Task: Add Primal Kitchen Hazelnut Collagen Creamer to the cart.
Action: Mouse moved to (310, 153)
Screenshot: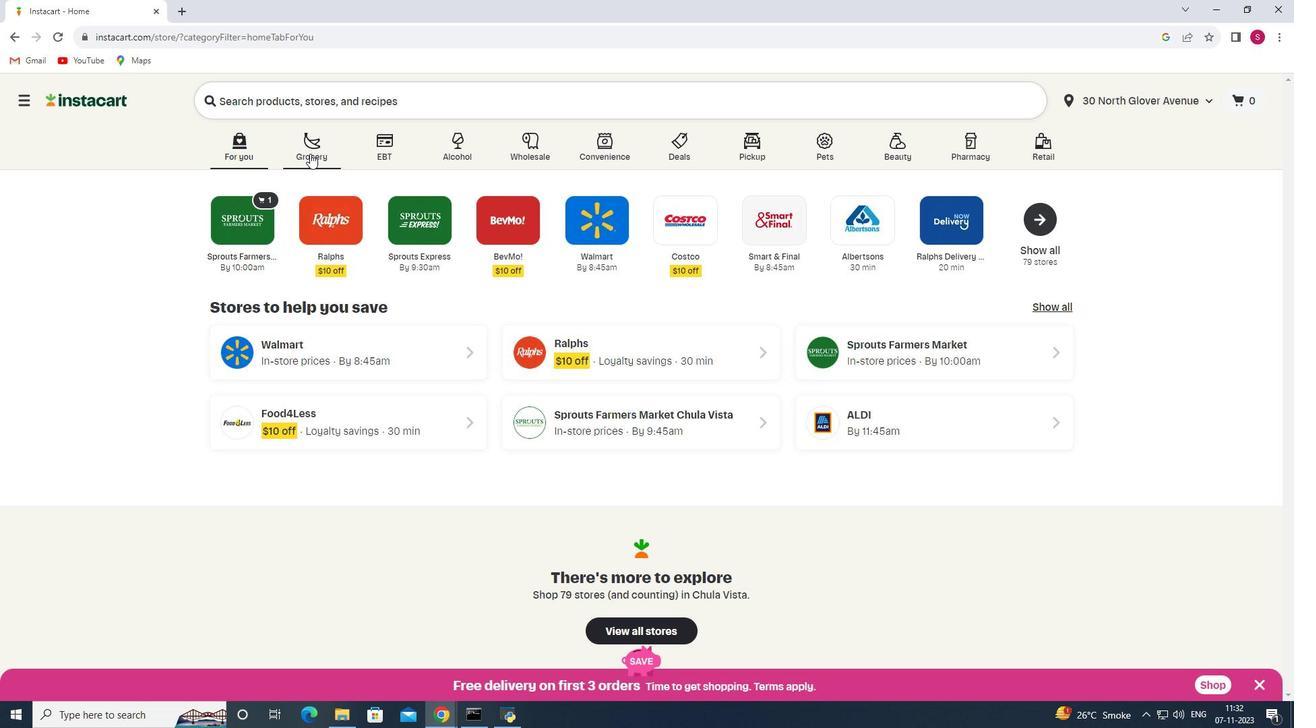 
Action: Mouse pressed left at (310, 153)
Screenshot: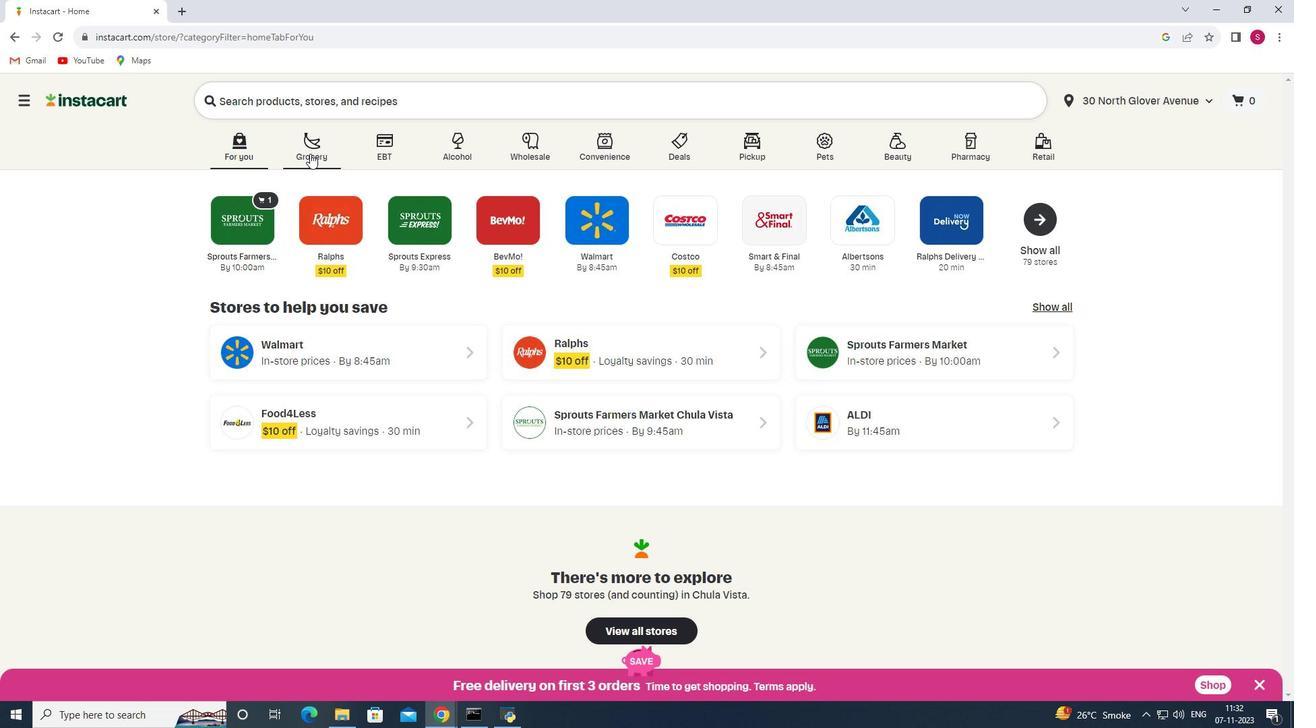 
Action: Mouse moved to (339, 380)
Screenshot: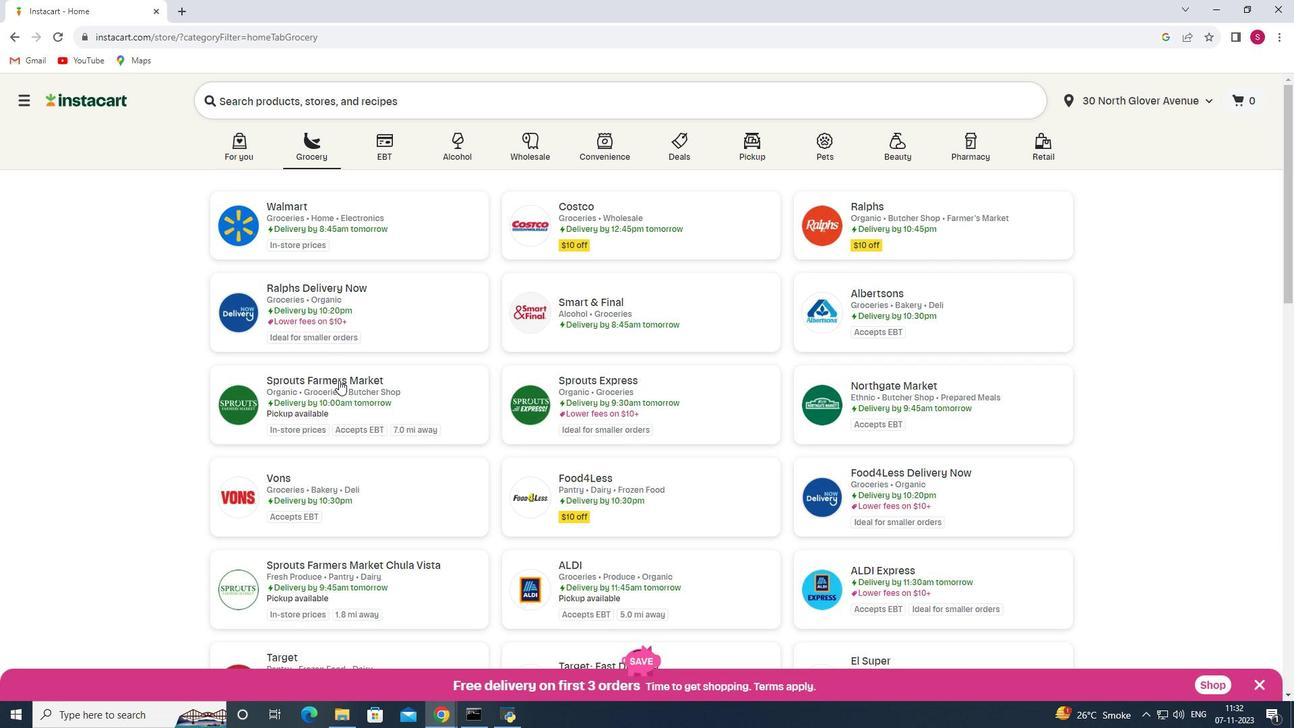 
Action: Mouse pressed left at (339, 380)
Screenshot: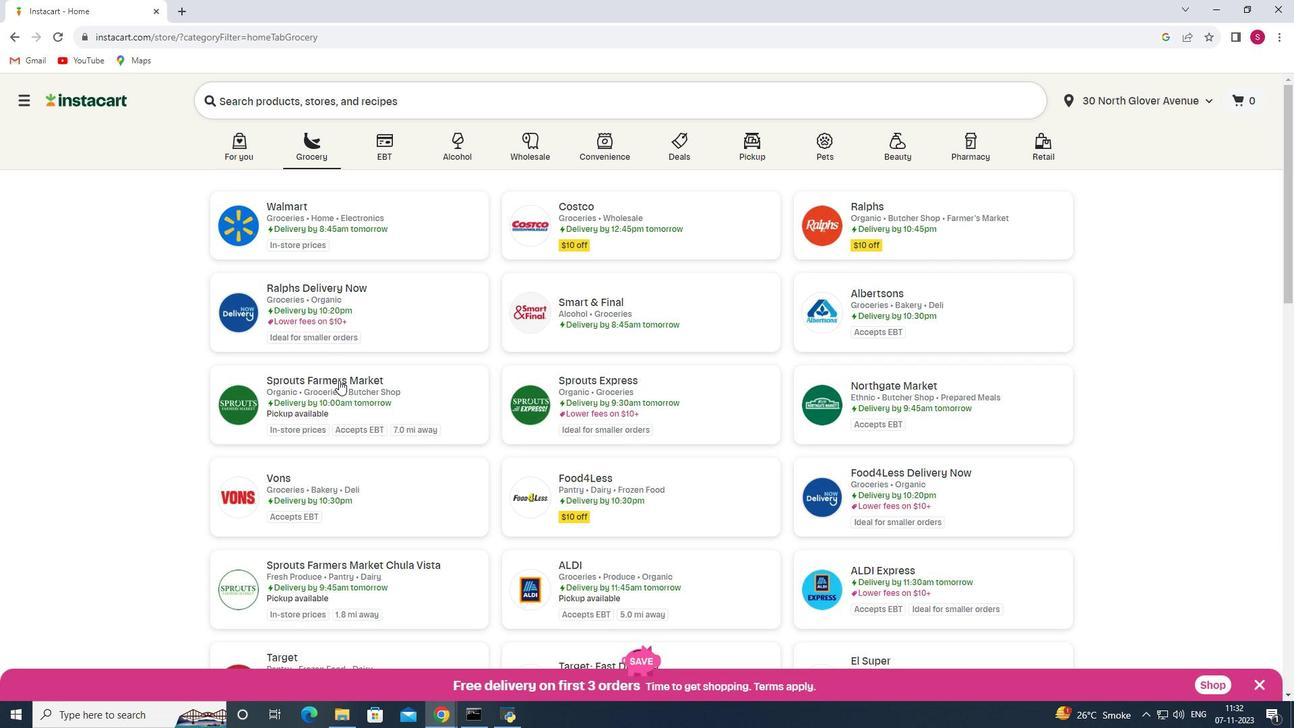 
Action: Mouse moved to (91, 403)
Screenshot: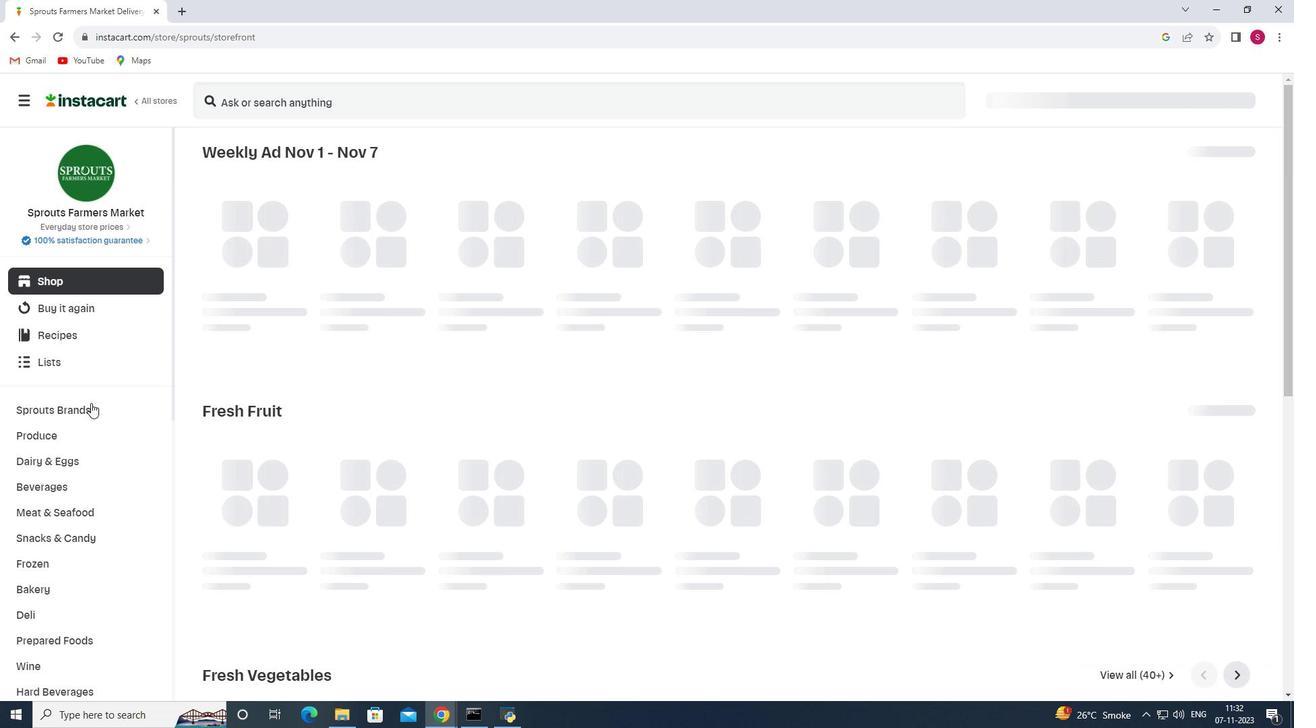 
Action: Mouse scrolled (91, 402) with delta (0, 0)
Screenshot: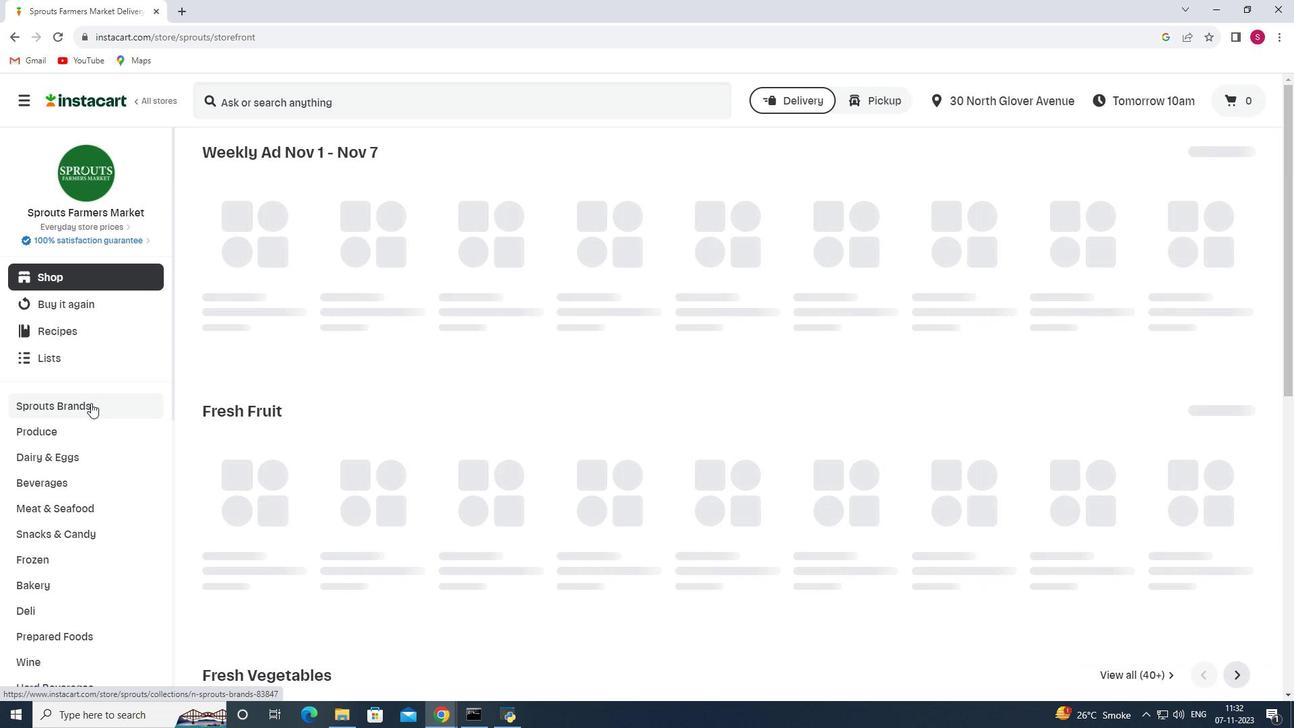 
Action: Mouse scrolled (91, 402) with delta (0, 0)
Screenshot: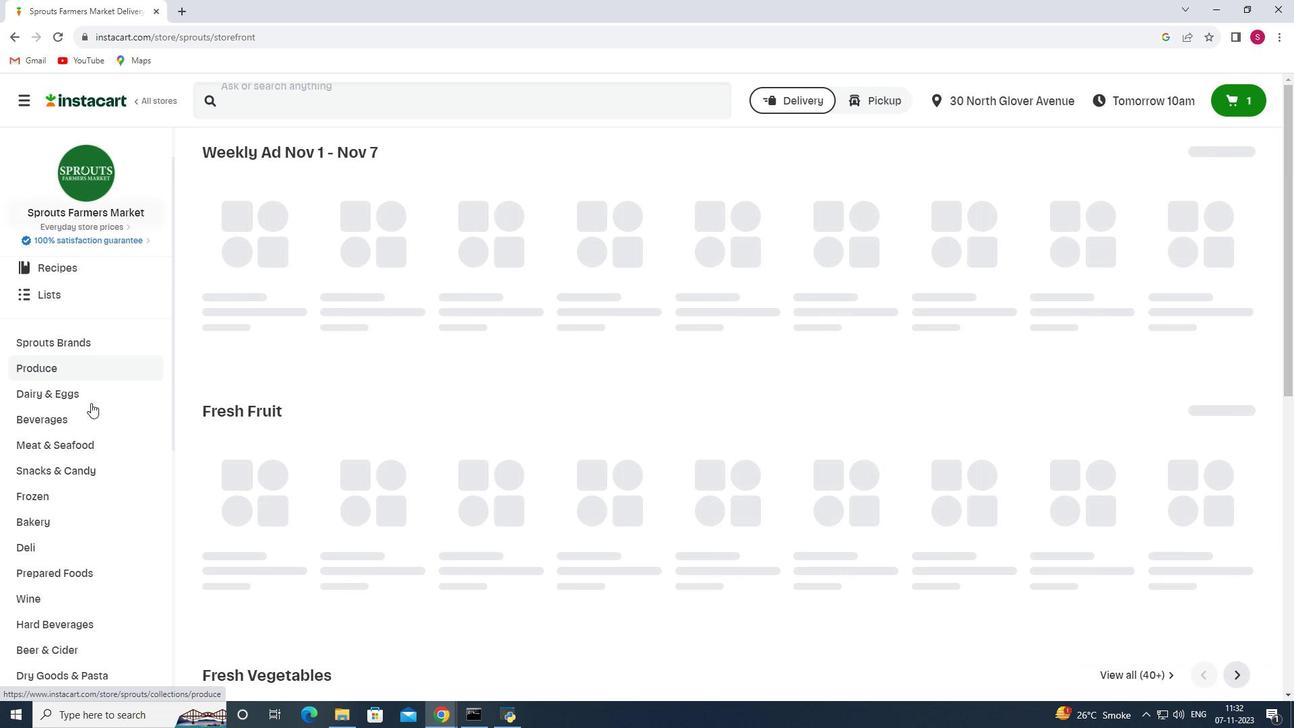 
Action: Mouse scrolled (91, 402) with delta (0, 0)
Screenshot: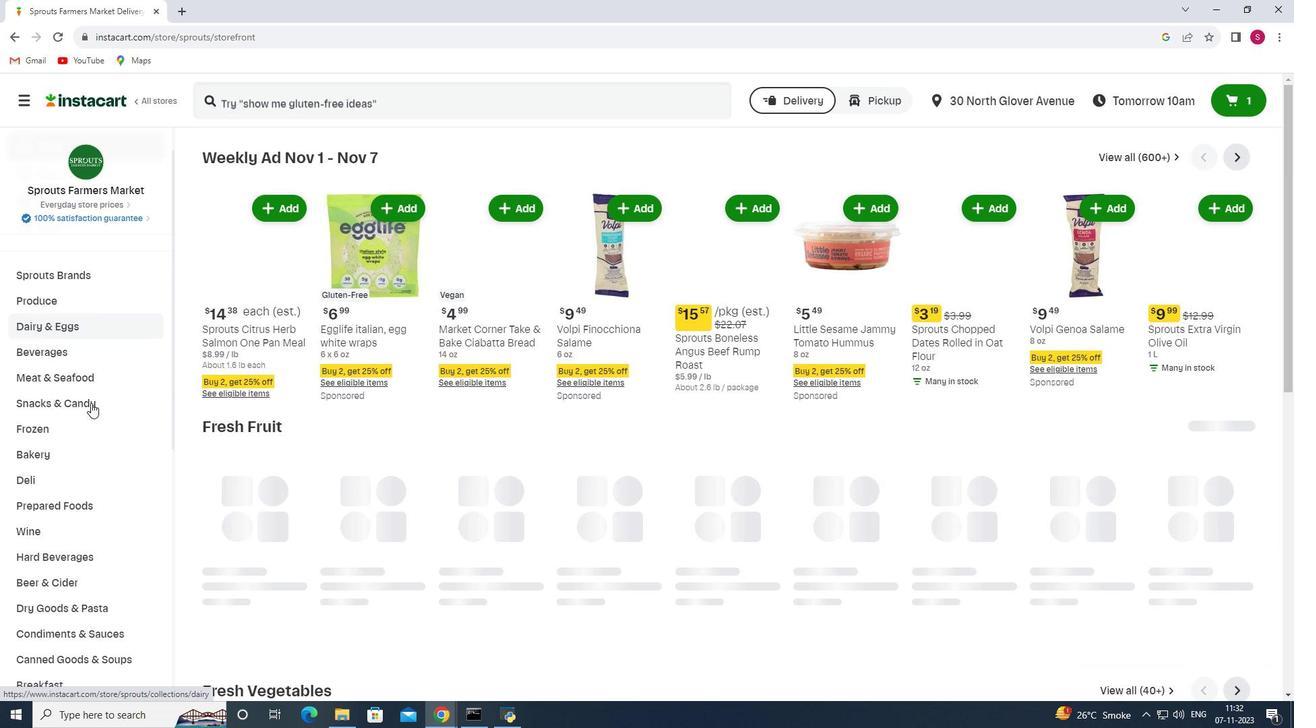 
Action: Mouse scrolled (91, 402) with delta (0, 0)
Screenshot: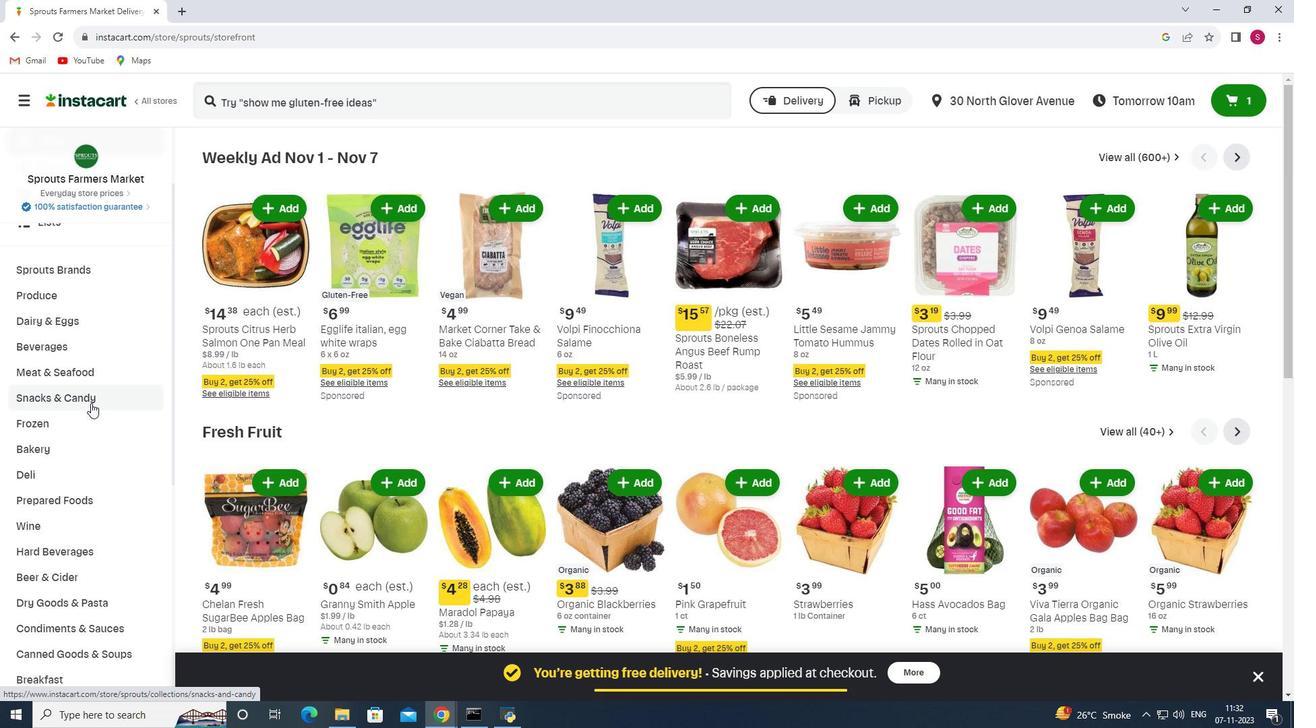 
Action: Mouse moved to (90, 403)
Screenshot: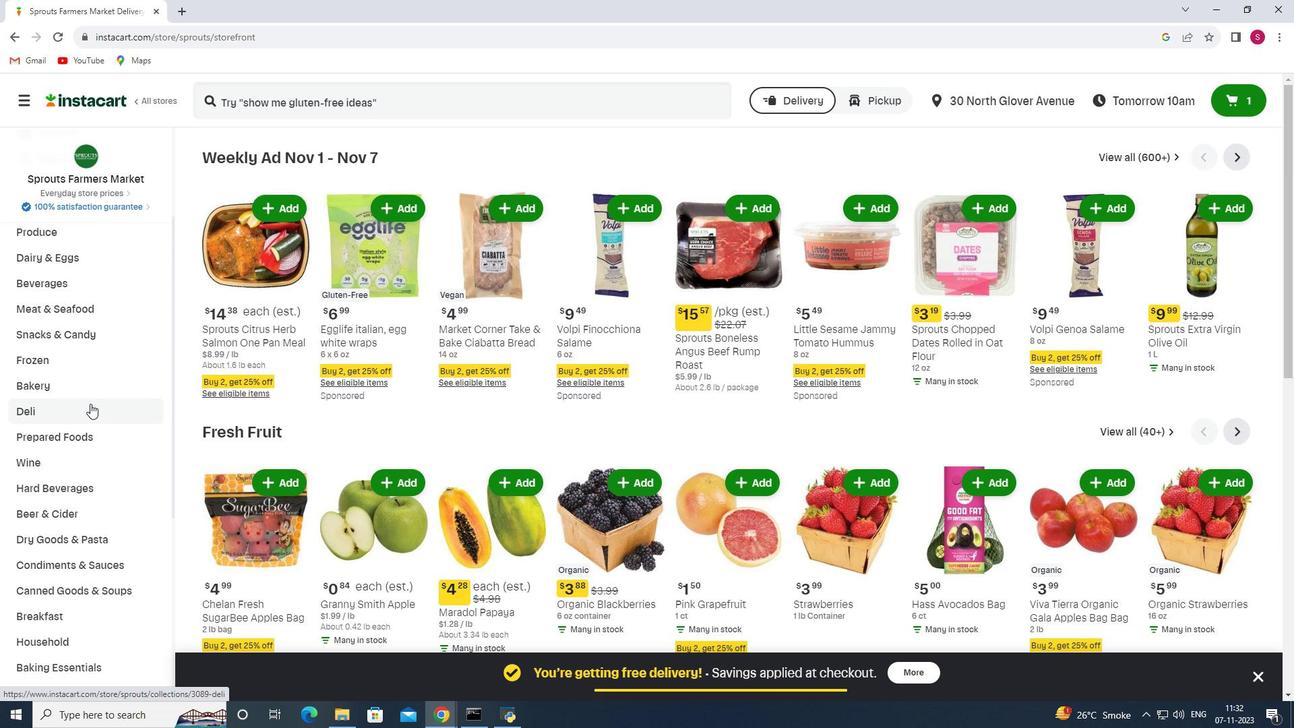 
Action: Mouse scrolled (90, 403) with delta (0, 0)
Screenshot: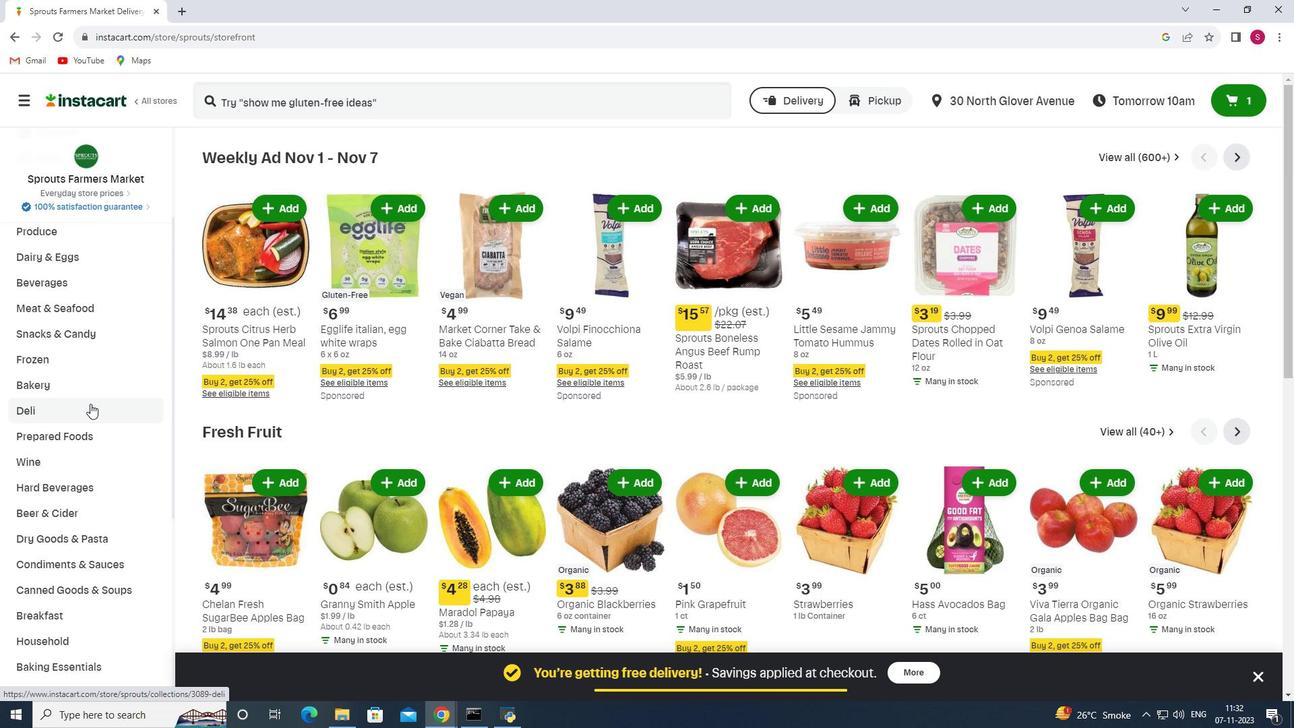 
Action: Mouse scrolled (90, 403) with delta (0, 0)
Screenshot: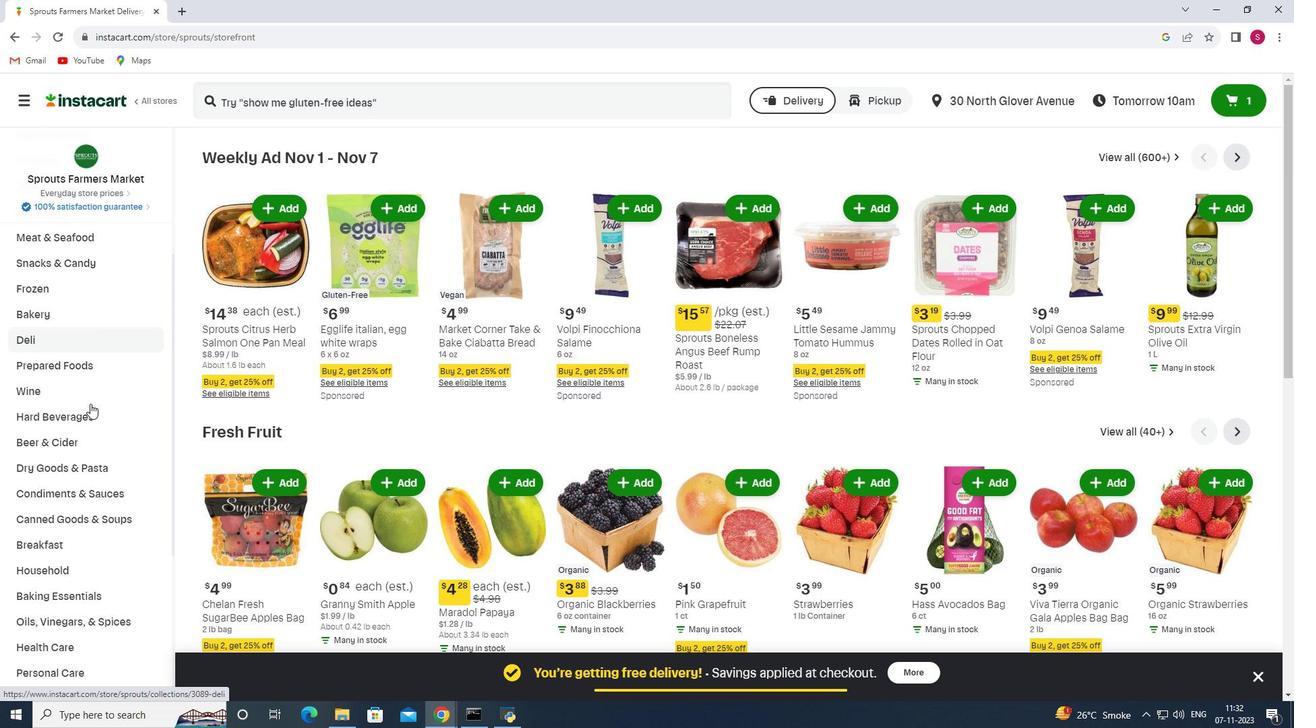 
Action: Mouse scrolled (90, 403) with delta (0, 0)
Screenshot: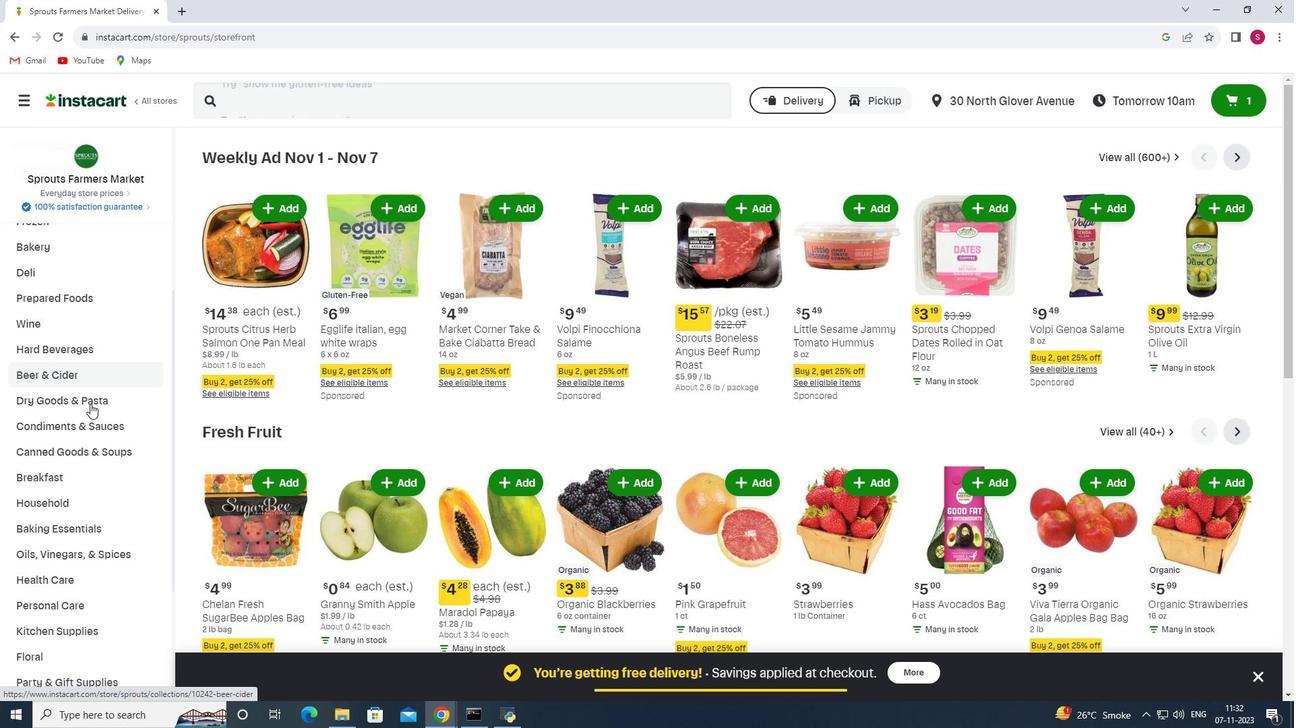 
Action: Mouse scrolled (90, 403) with delta (0, 0)
Screenshot: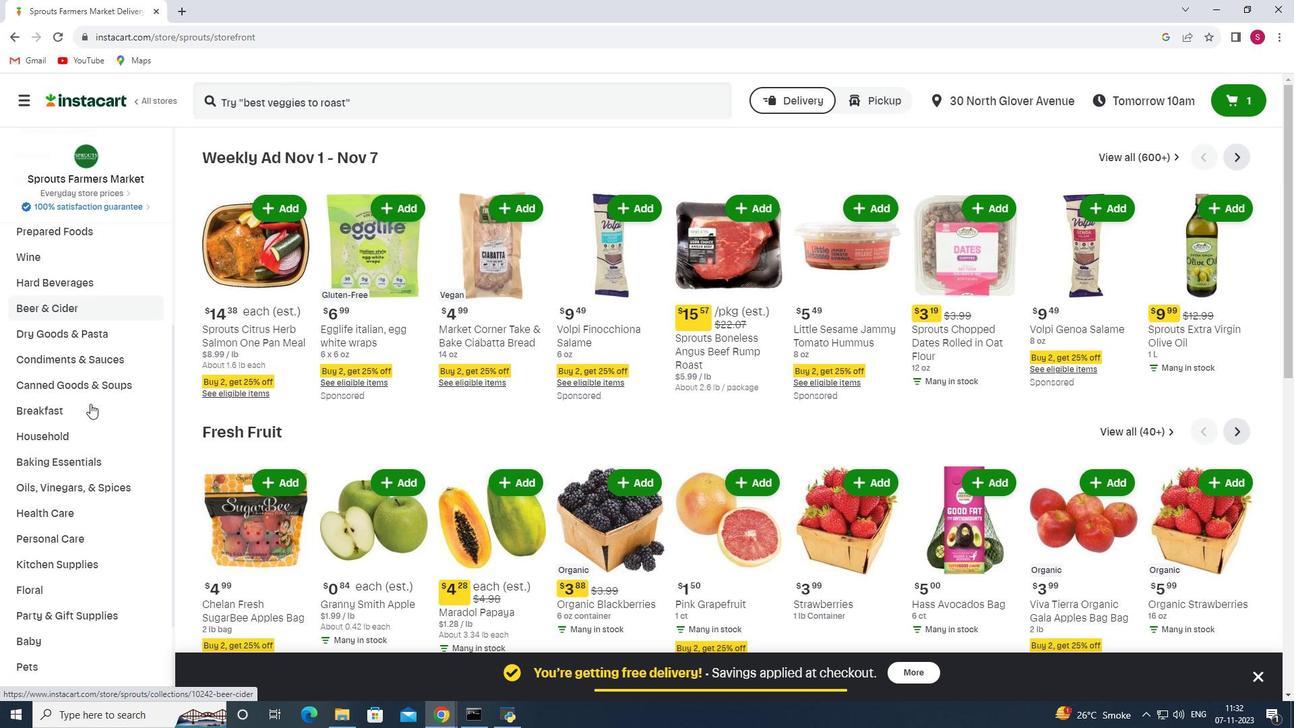 
Action: Mouse moved to (86, 443)
Screenshot: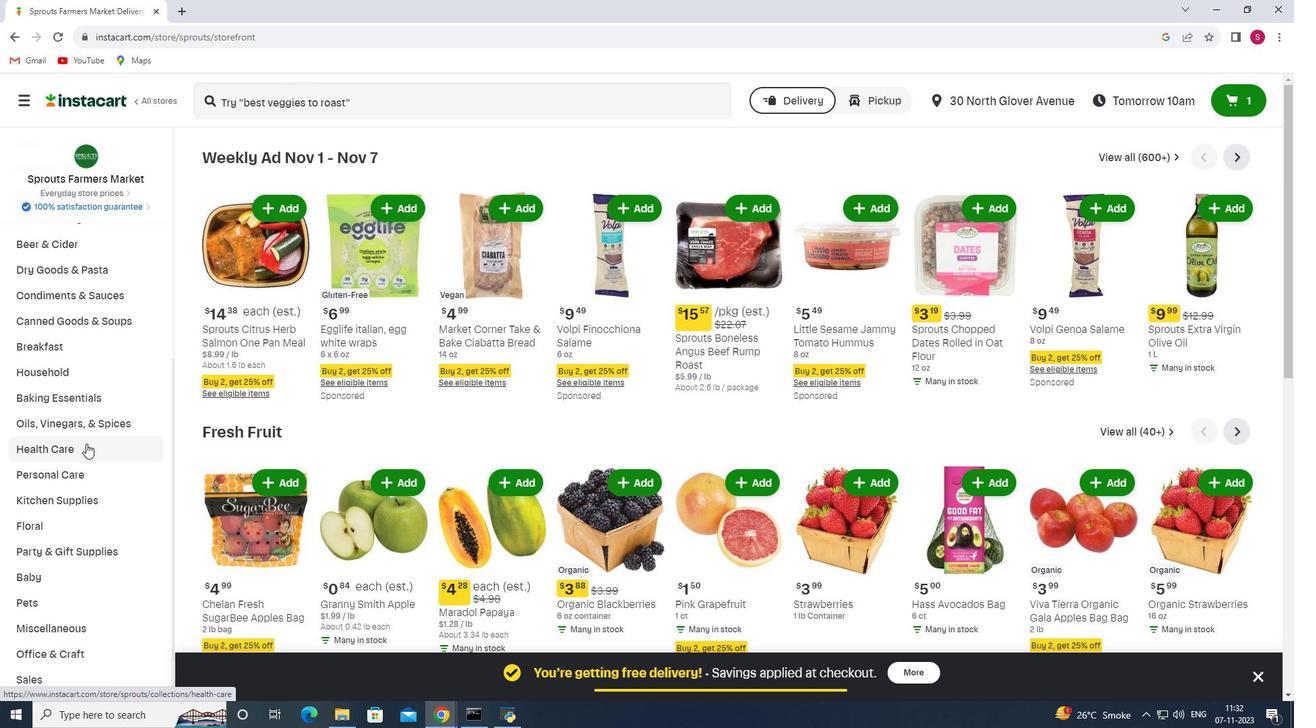 
Action: Mouse pressed left at (86, 443)
Screenshot: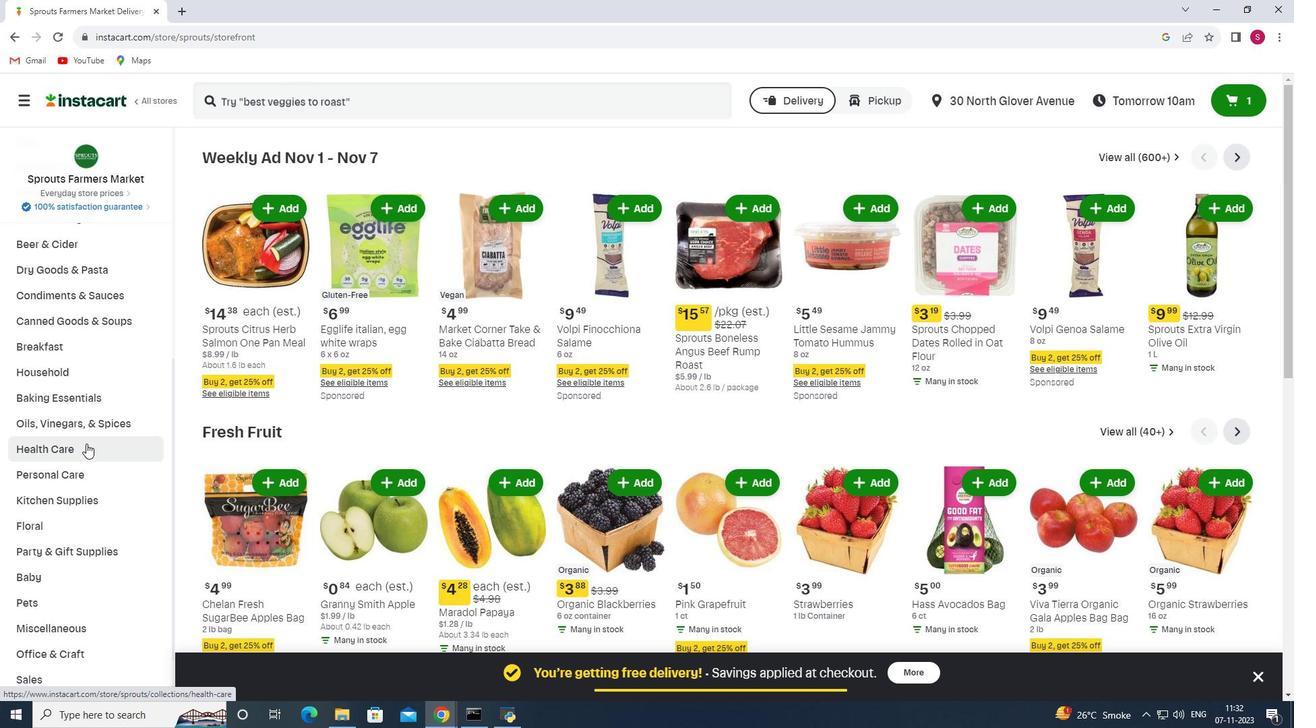 
Action: Mouse moved to (448, 191)
Screenshot: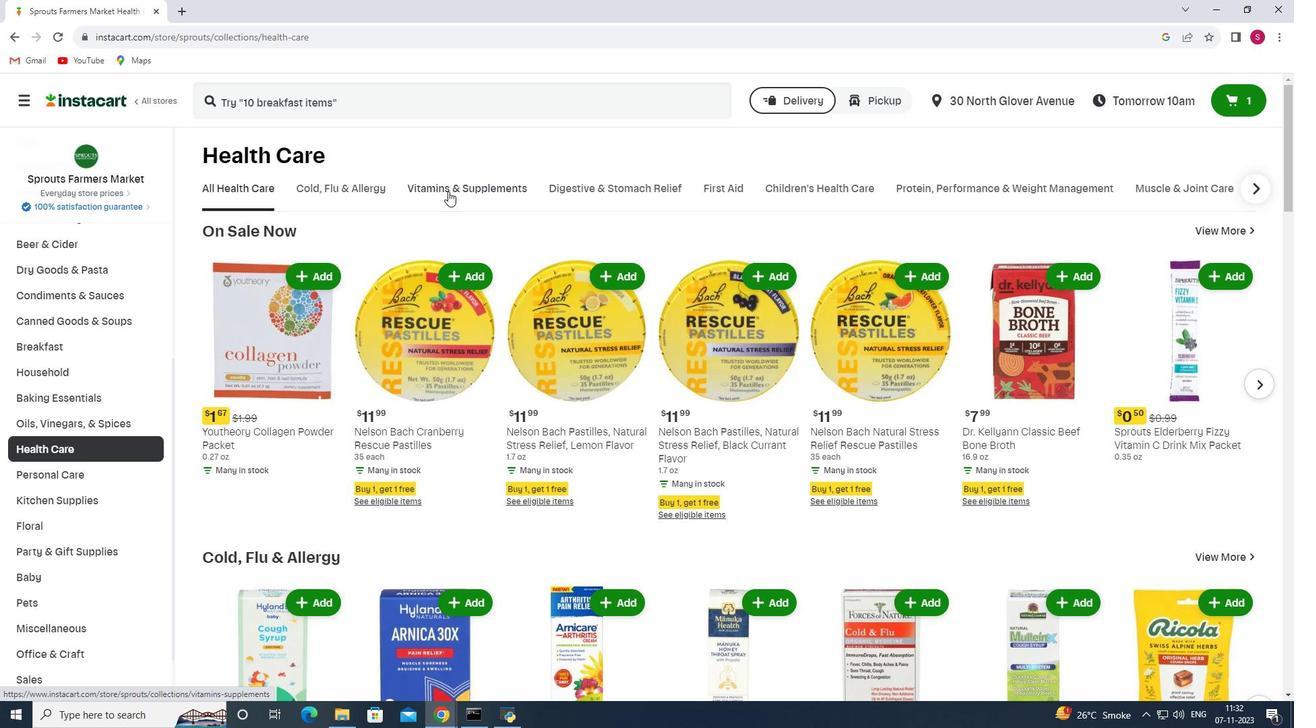 
Action: Mouse pressed left at (448, 191)
Screenshot: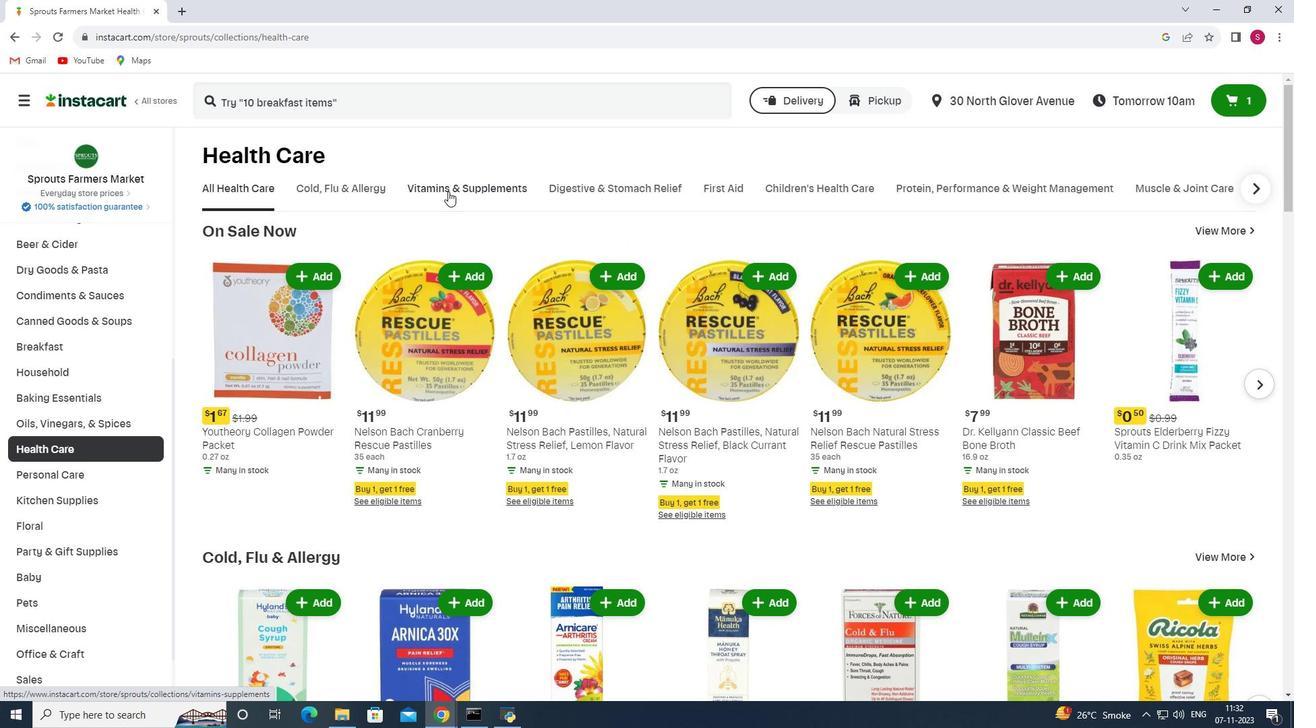 
Action: Mouse moved to (515, 236)
Screenshot: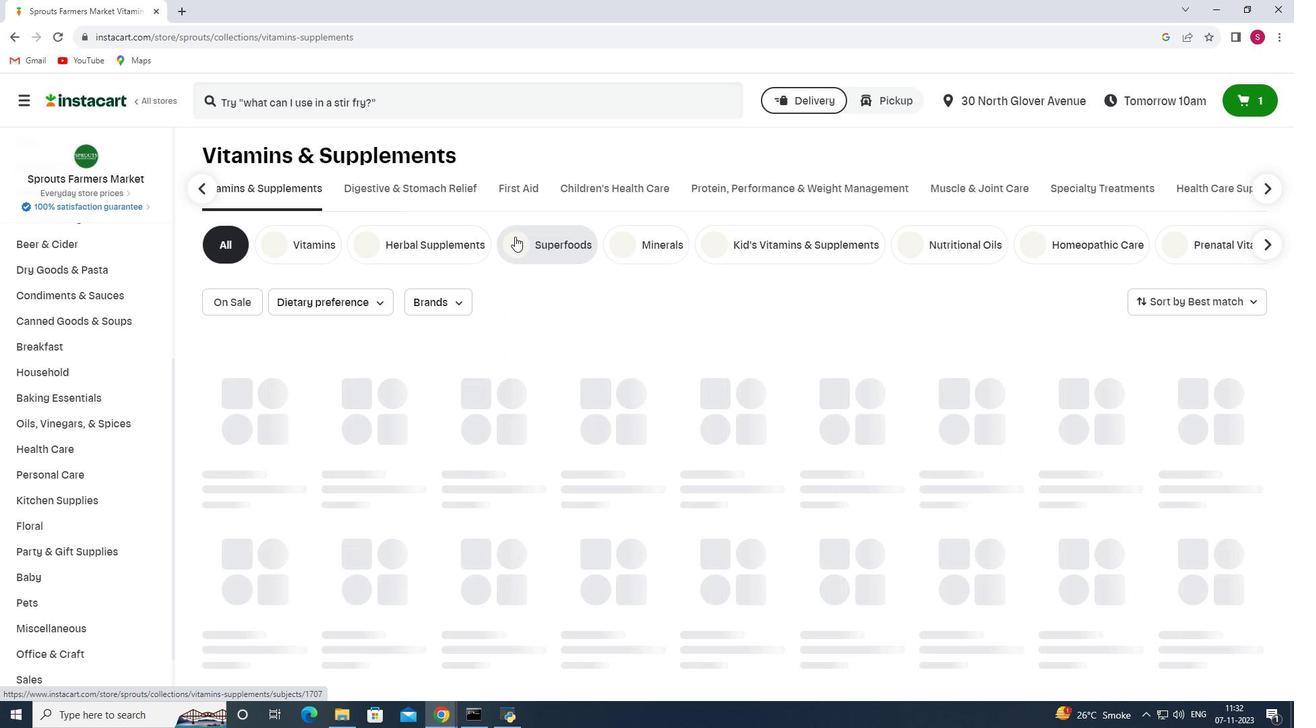 
Action: Mouse pressed left at (515, 236)
Screenshot: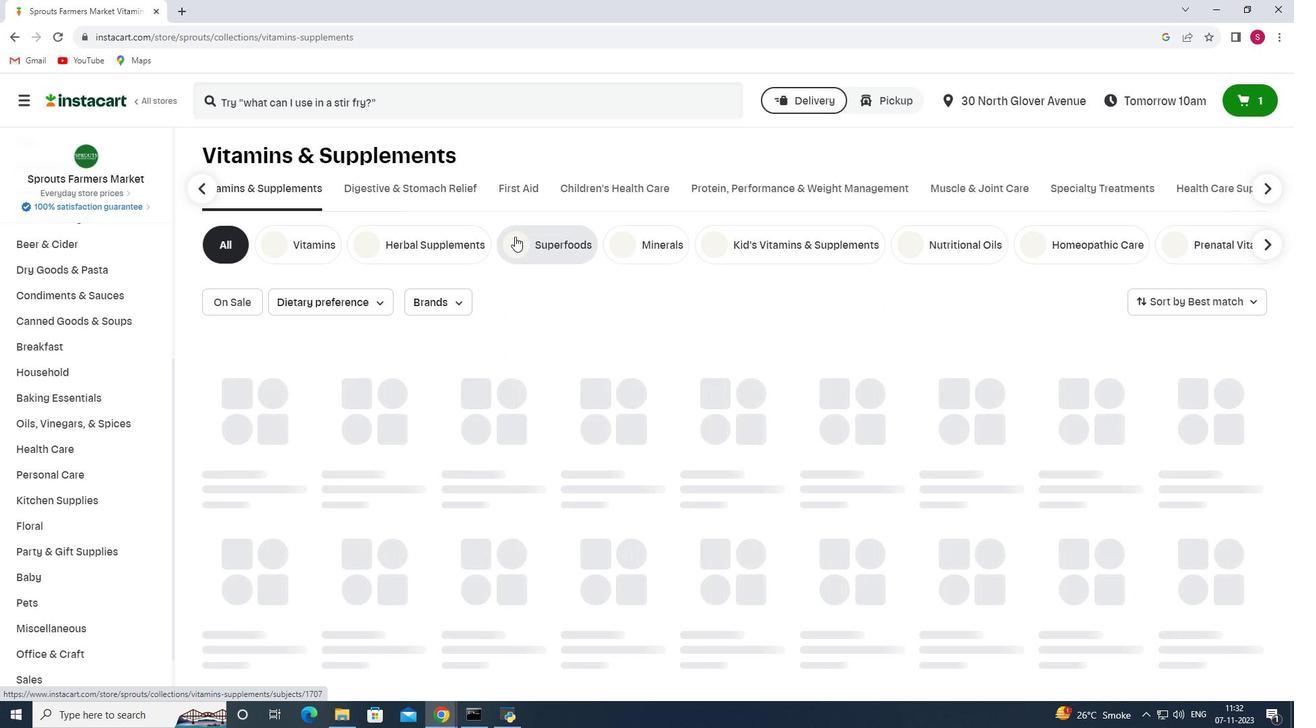 
Action: Mouse moved to (363, 91)
Screenshot: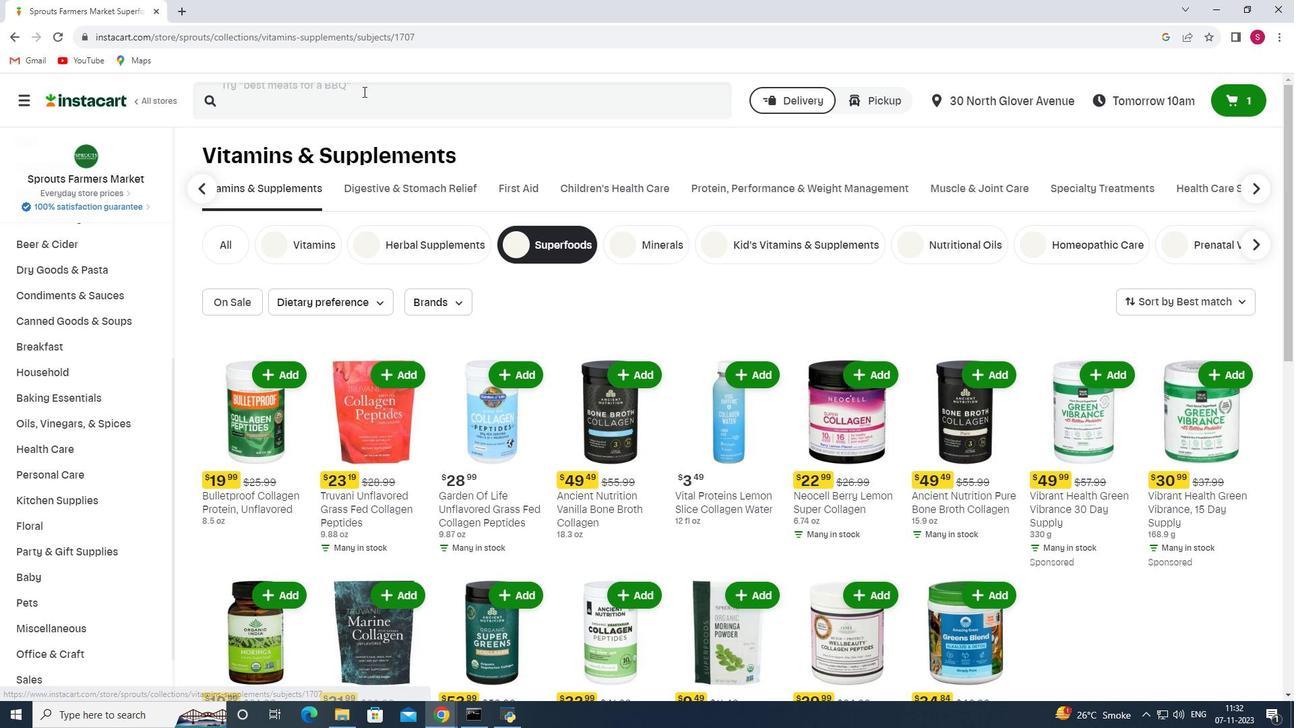 
Action: Mouse pressed left at (363, 91)
Screenshot: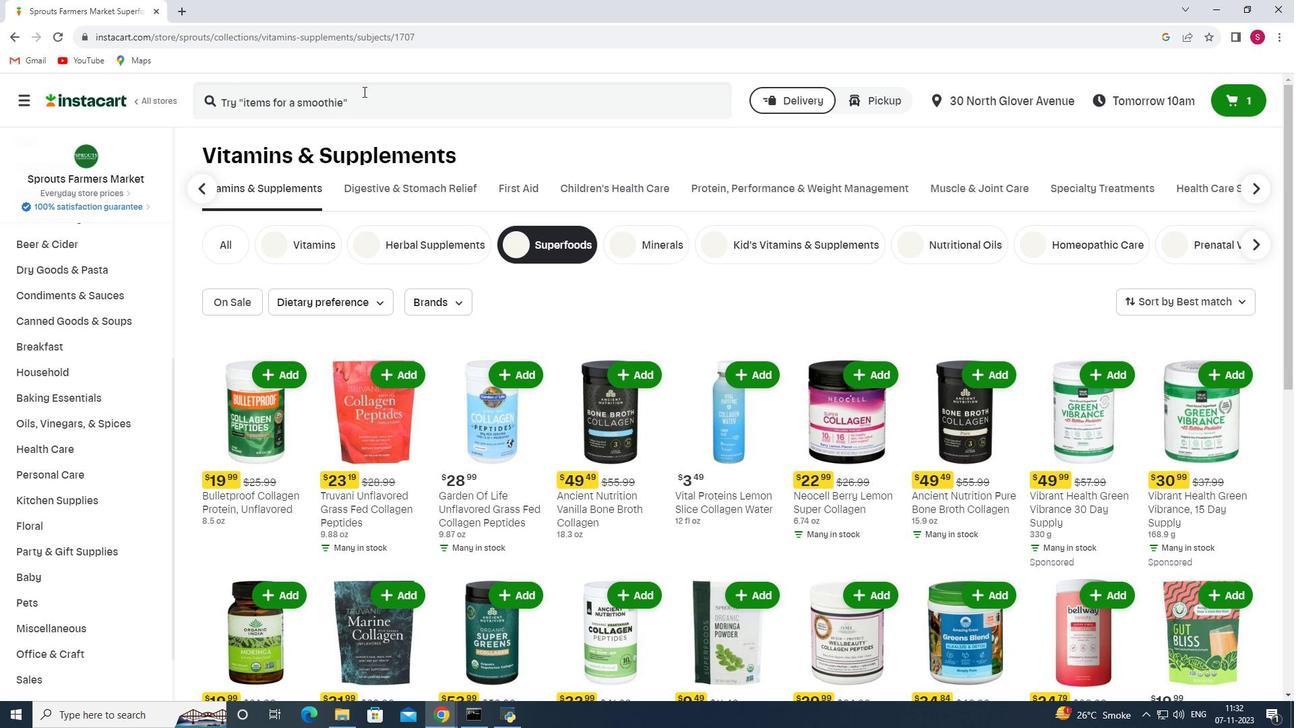 
Action: Key pressed <Key.shift_r>Primal<Key.space><Key.shift_r>Kitchen<Key.space><Key.shift><Key.shift><Key.shift><Key.shift><Key.shift><Key.shift><Key.shift><Key.shift>Hazelnut<Key.space><Key.shift>Collagen<Key.space><Key.shift>Creamer<Key.enter>
Screenshot: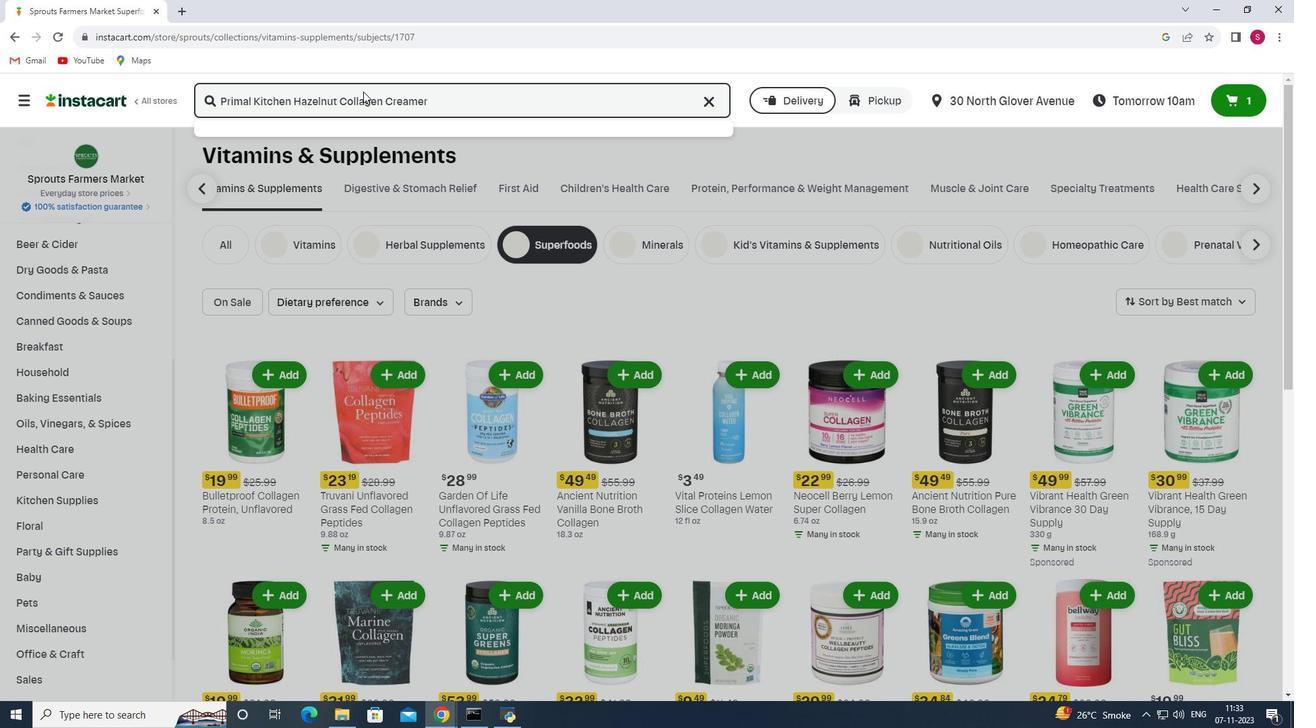 
Action: Mouse moved to (761, 207)
Screenshot: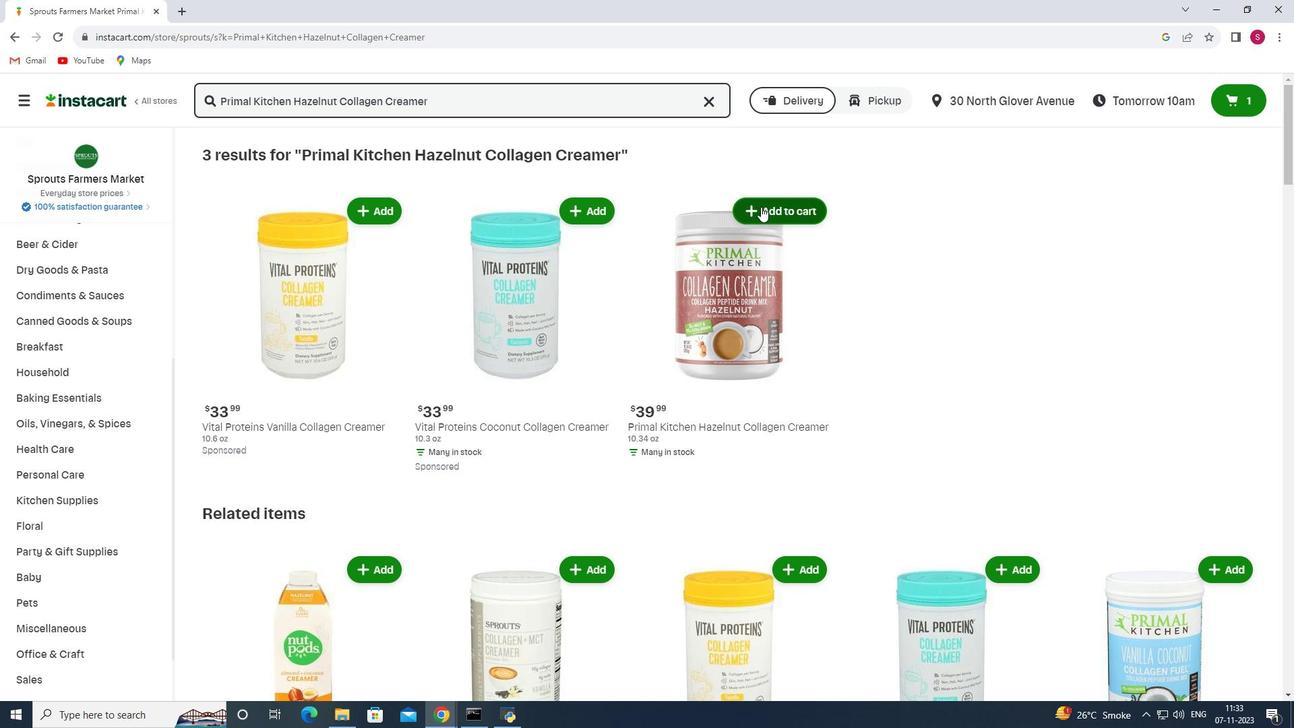 
Action: Mouse pressed left at (761, 207)
Screenshot: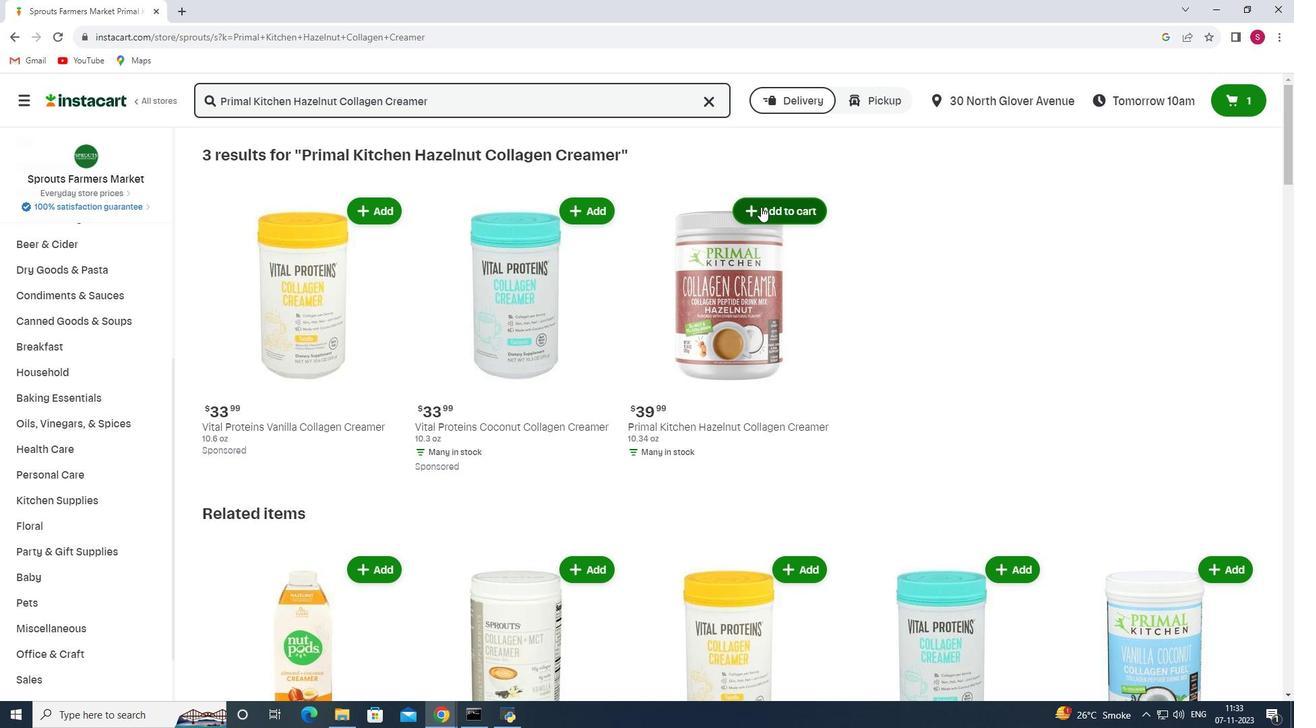 
Action: Mouse moved to (743, 235)
Screenshot: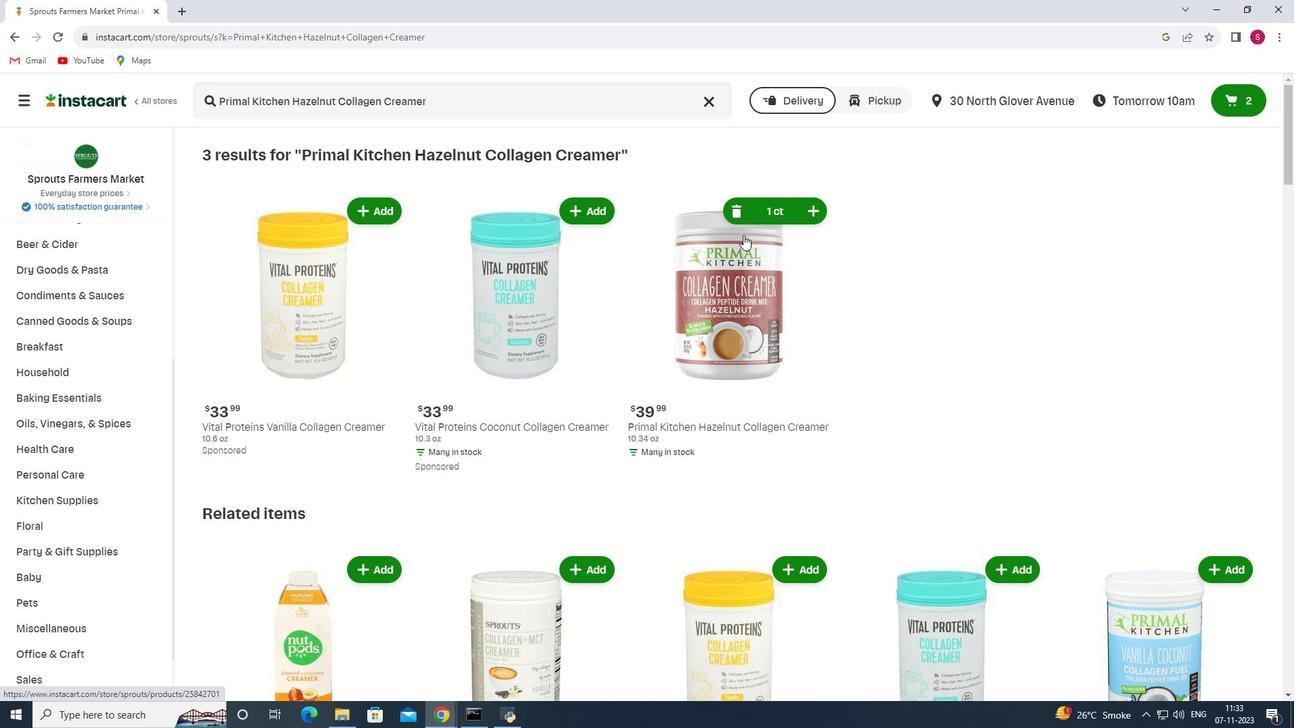 
